 Task: Check GitHub-hosted runners for the repository "Javascript".
Action: Mouse moved to (1205, 237)
Screenshot: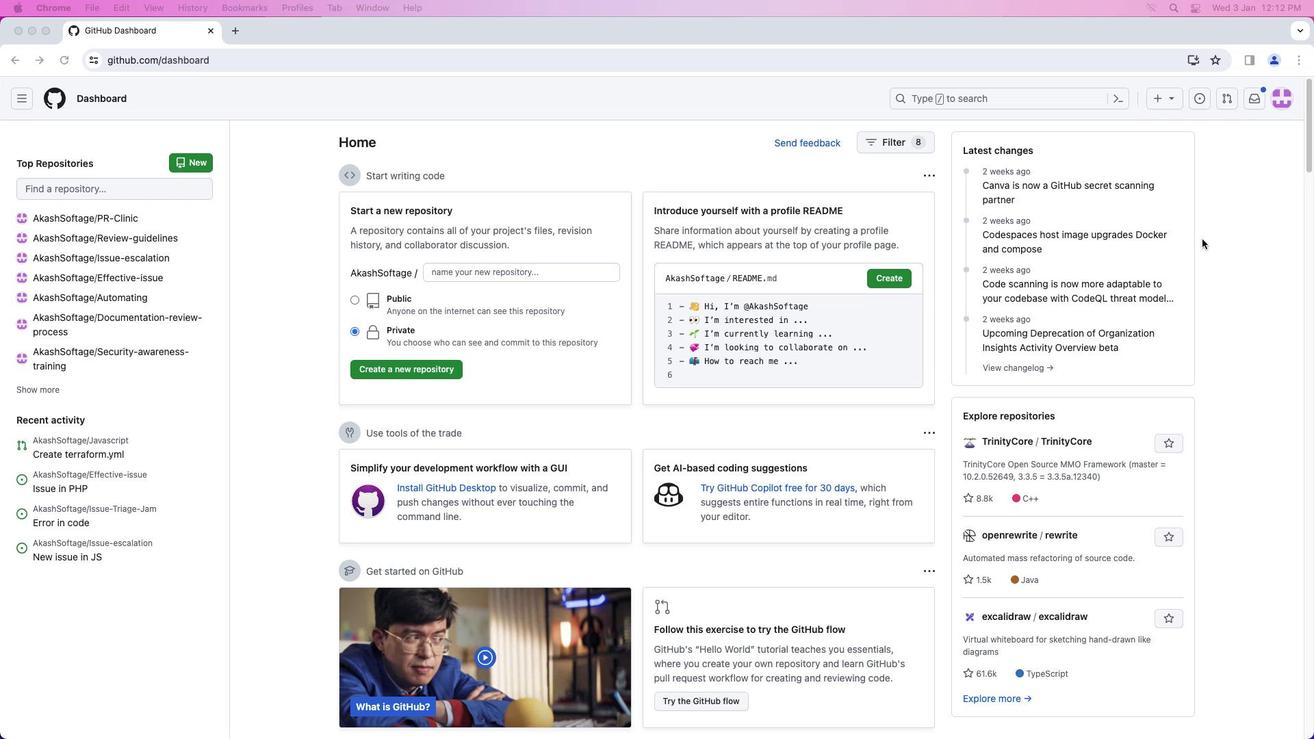 
Action: Mouse pressed left at (1205, 237)
Screenshot: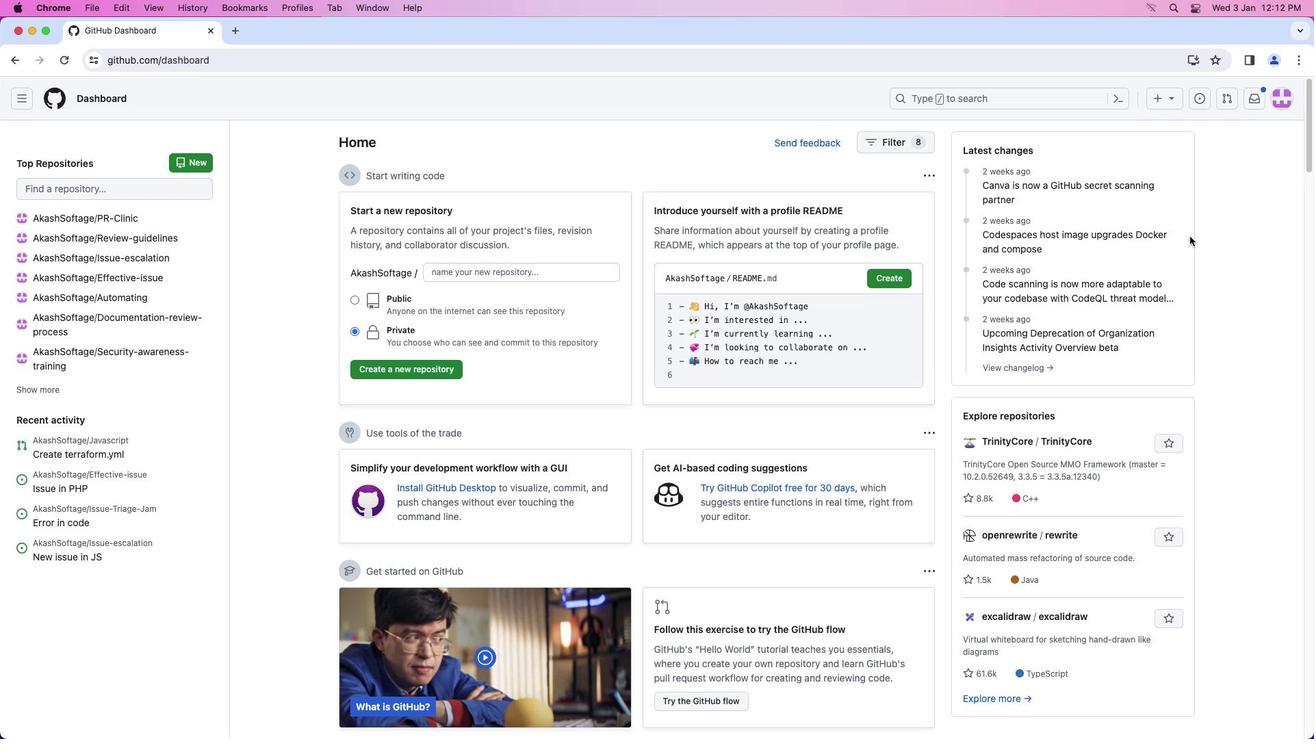 
Action: Mouse moved to (1287, 105)
Screenshot: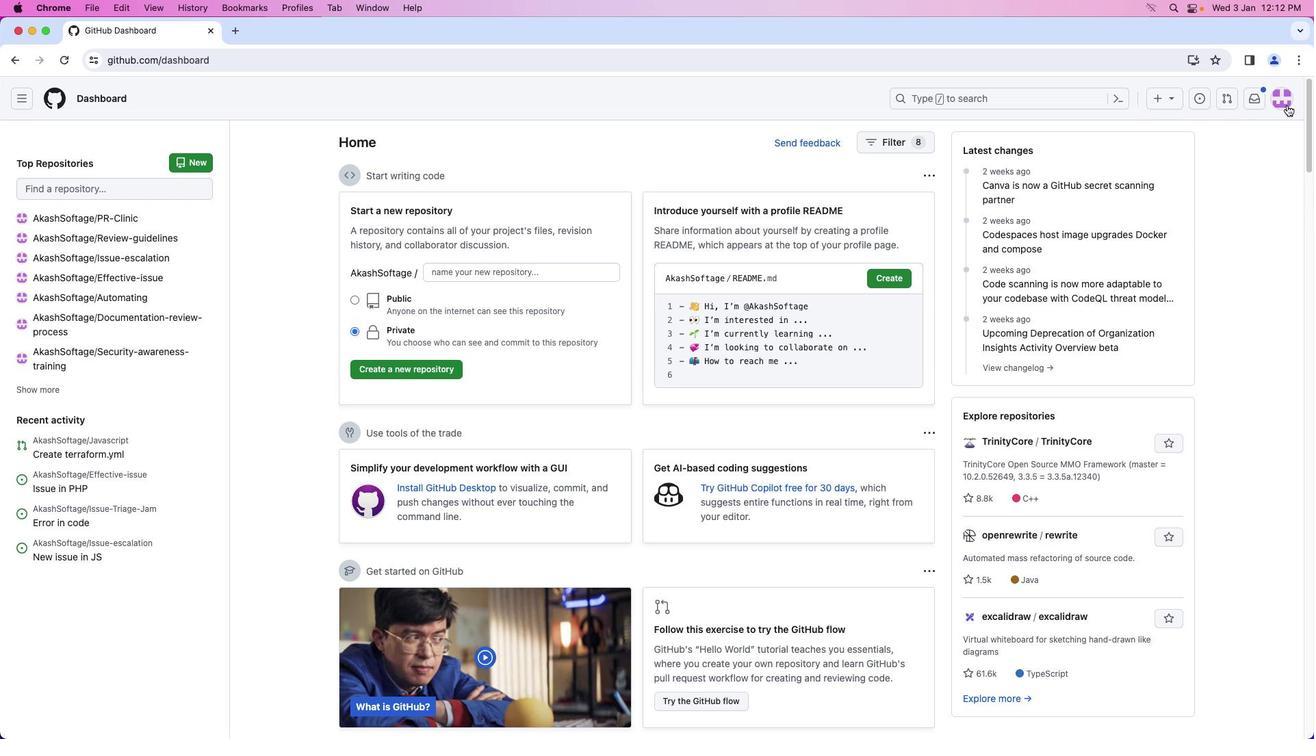 
Action: Mouse pressed left at (1287, 105)
Screenshot: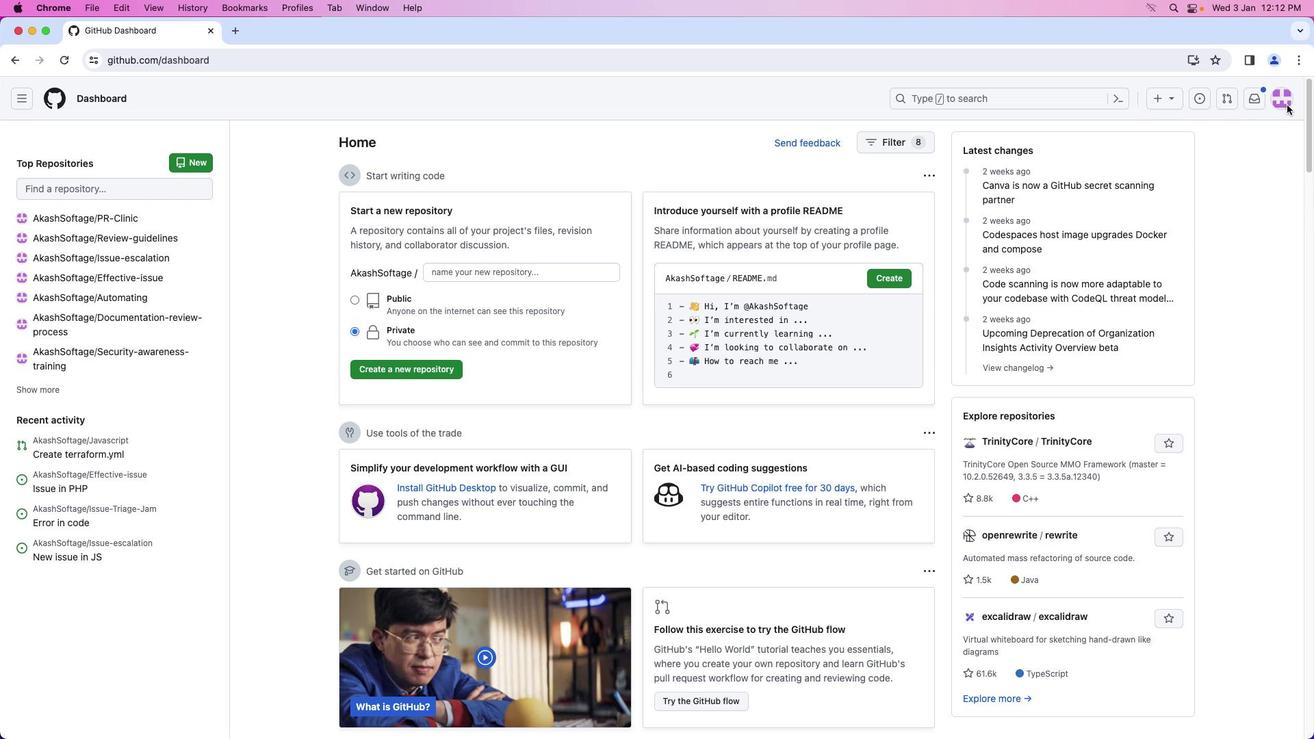 
Action: Mouse moved to (1179, 220)
Screenshot: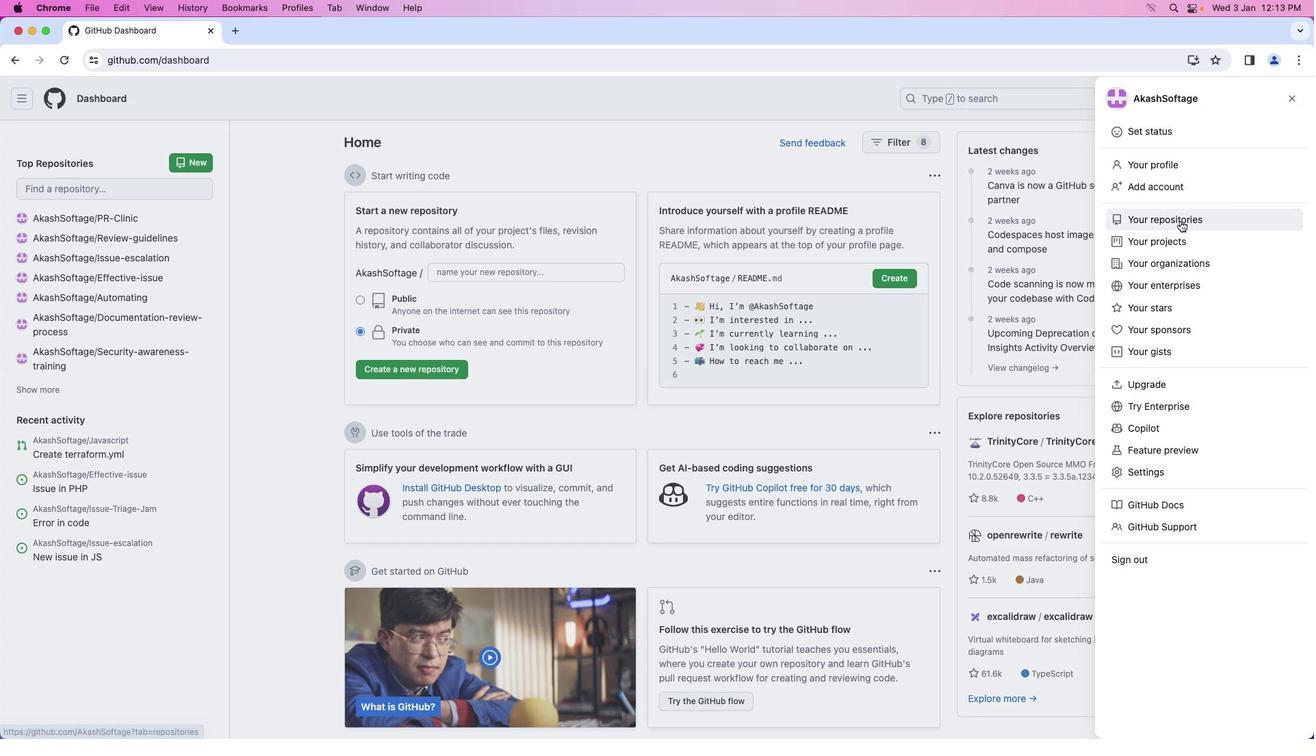 
Action: Mouse pressed left at (1179, 220)
Screenshot: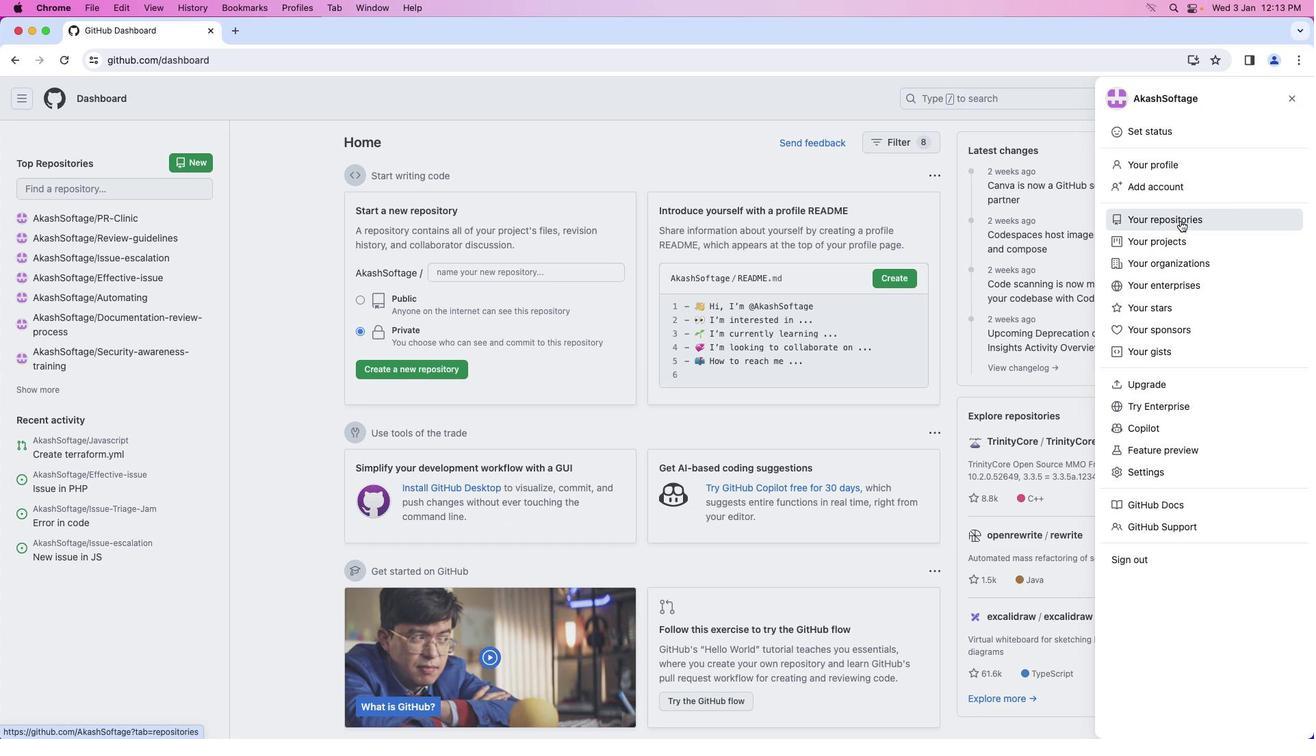 
Action: Mouse moved to (493, 227)
Screenshot: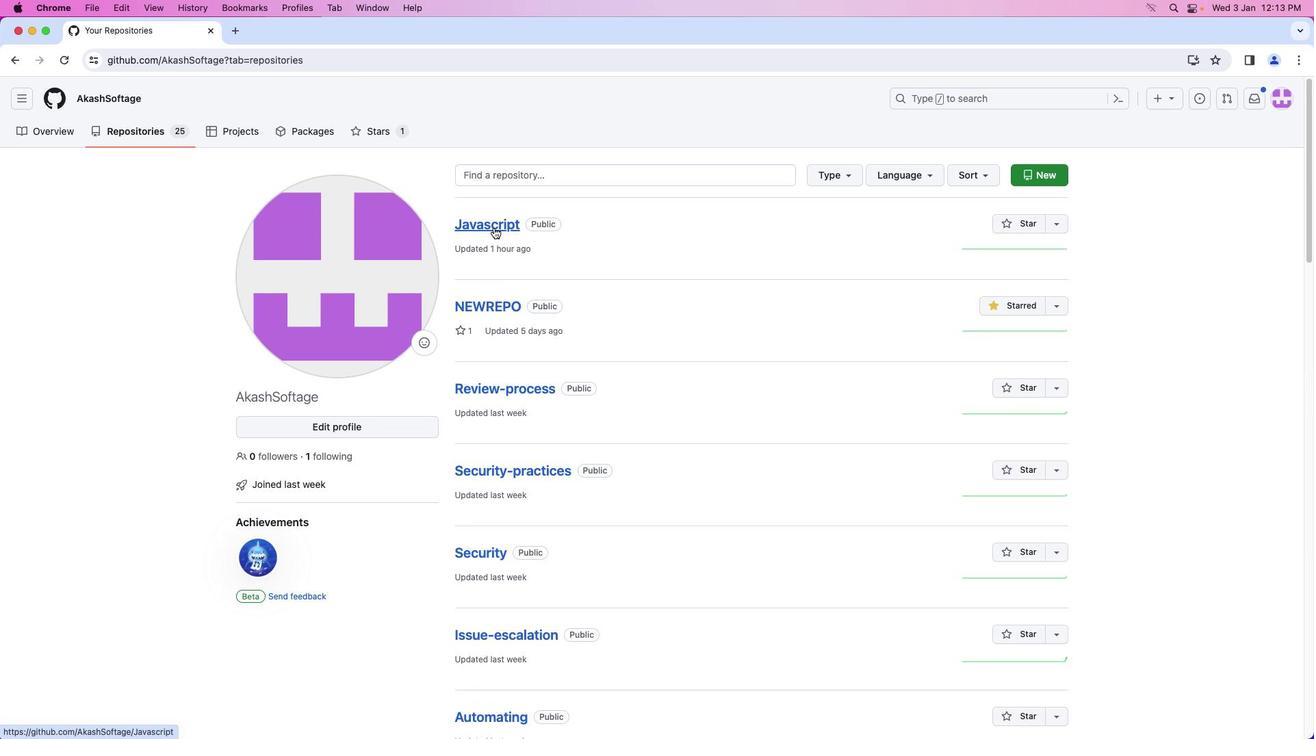 
Action: Mouse pressed left at (493, 227)
Screenshot: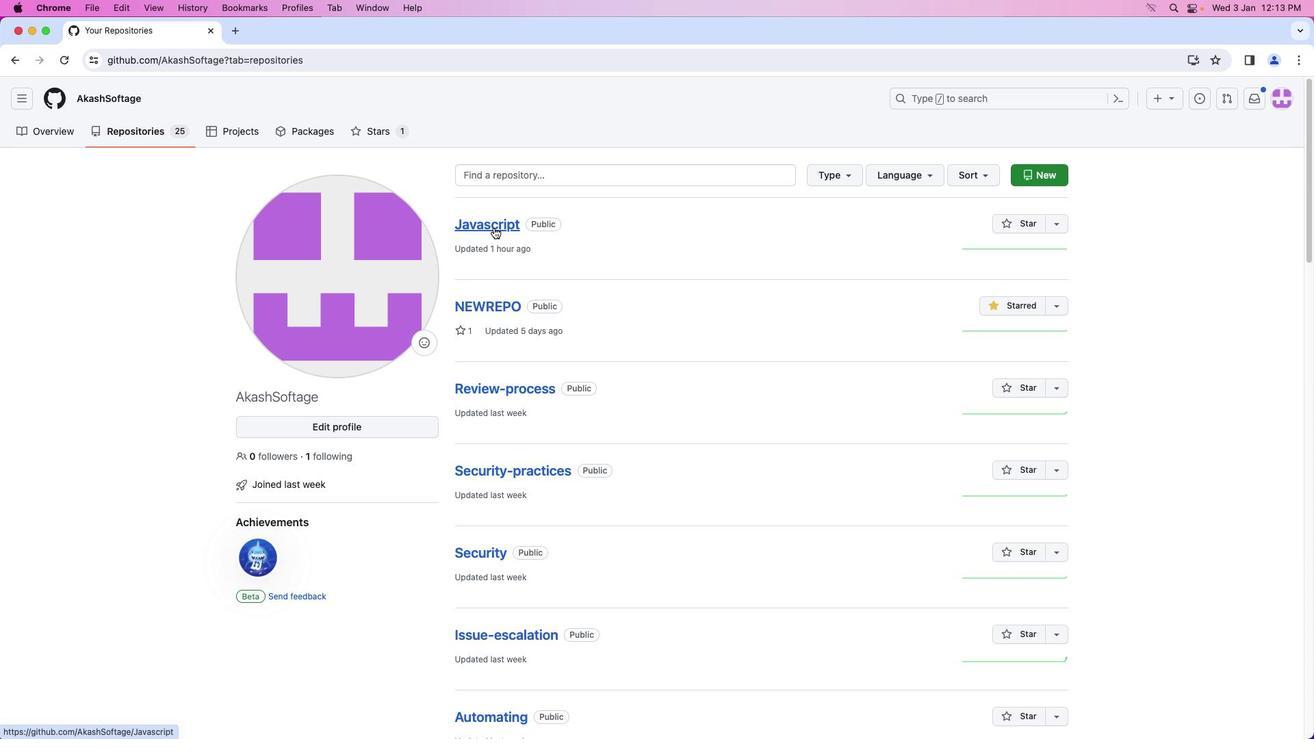 
Action: Mouse moved to (286, 131)
Screenshot: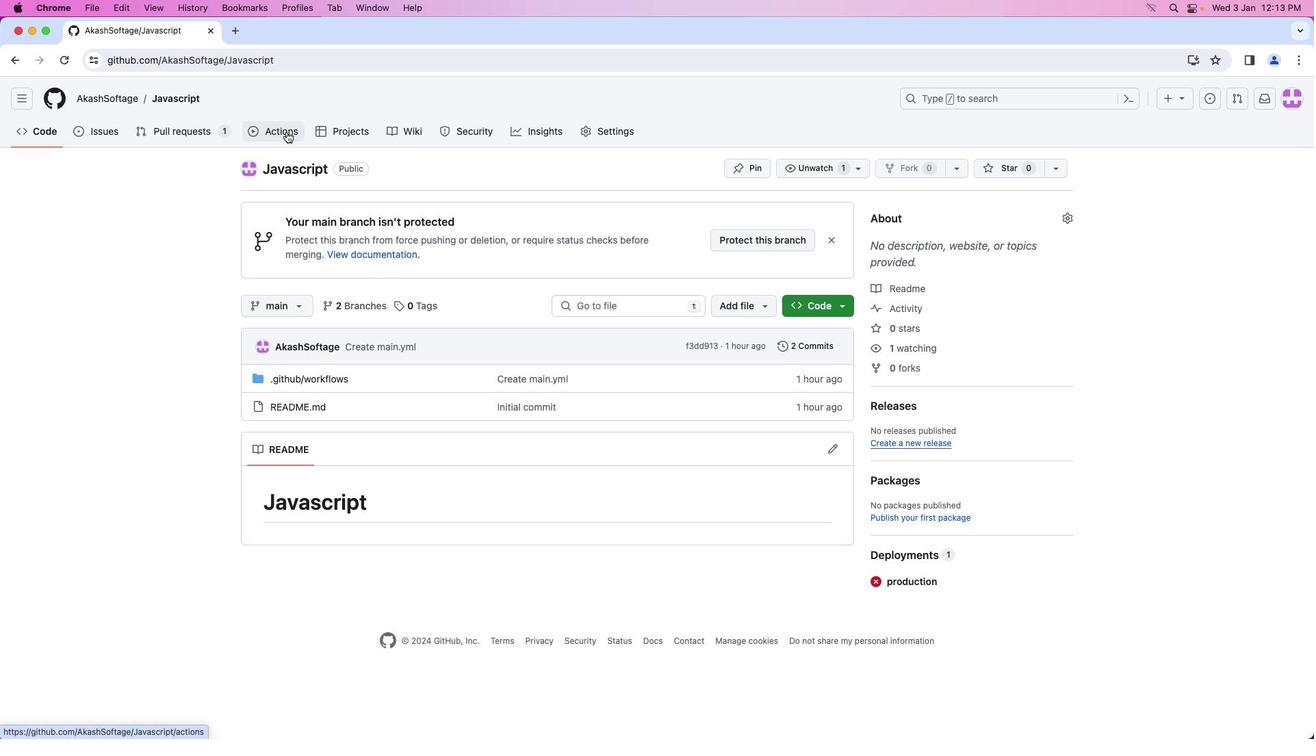
Action: Mouse pressed left at (286, 131)
Screenshot: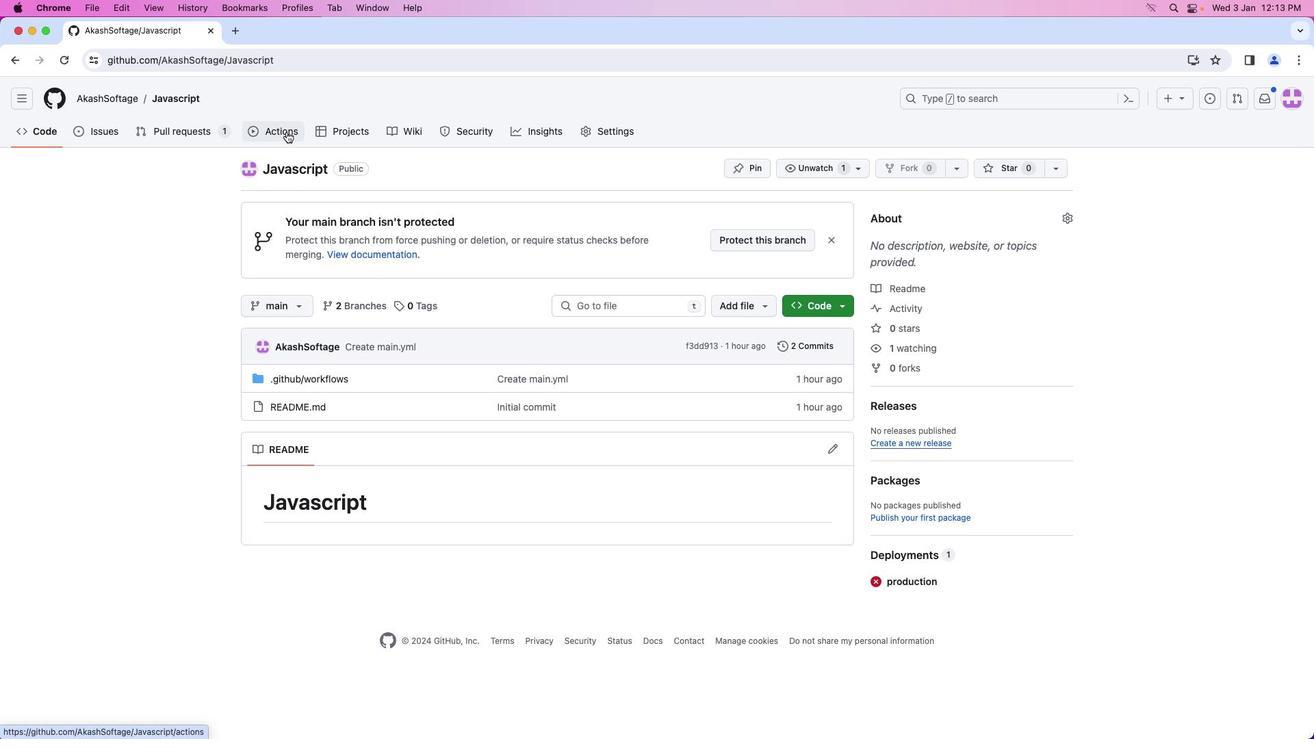 
Action: Mouse moved to (104, 353)
Screenshot: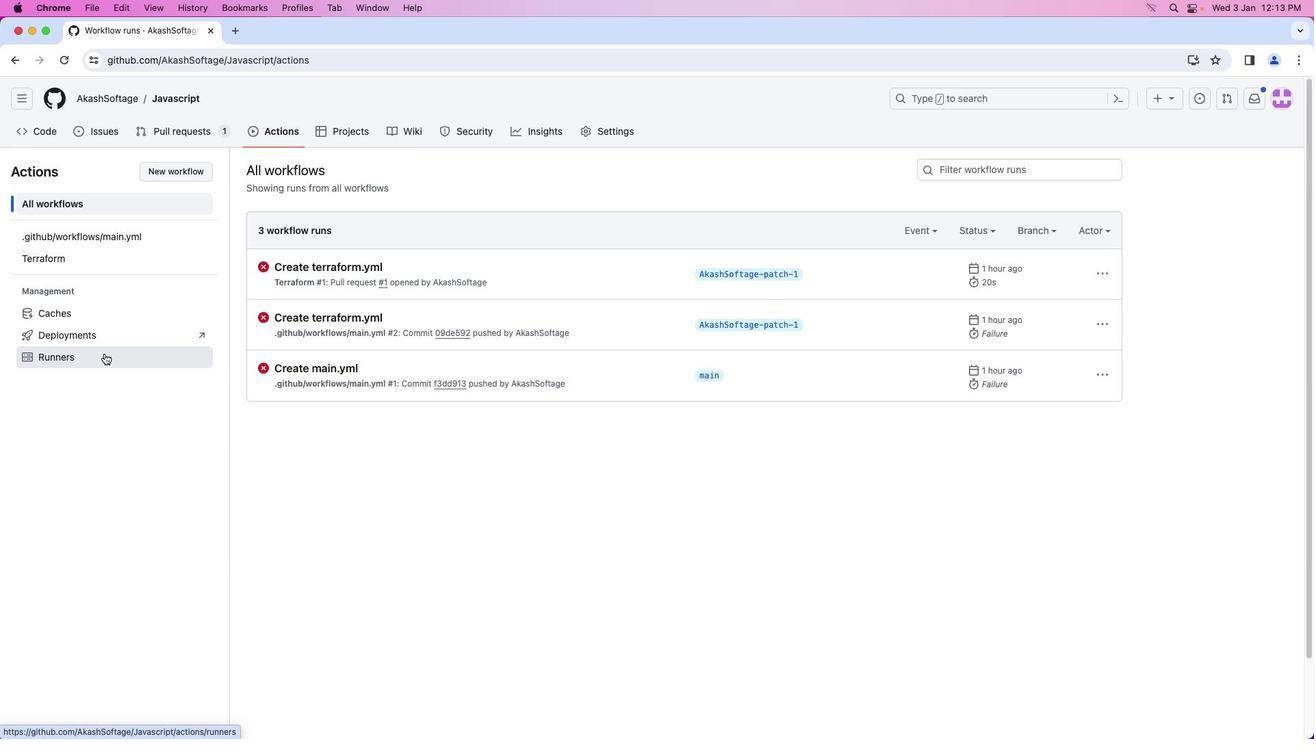 
Action: Mouse pressed left at (104, 353)
Screenshot: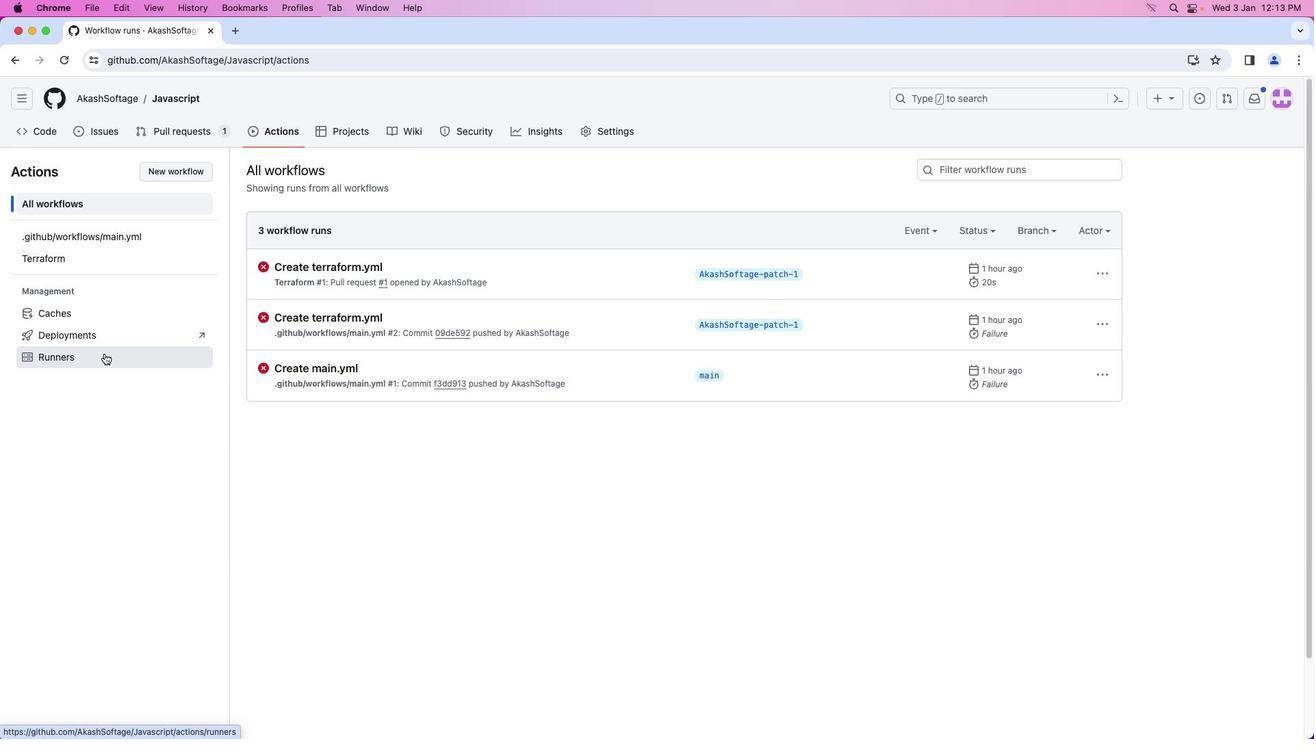 
Action: Mouse moved to (307, 227)
Screenshot: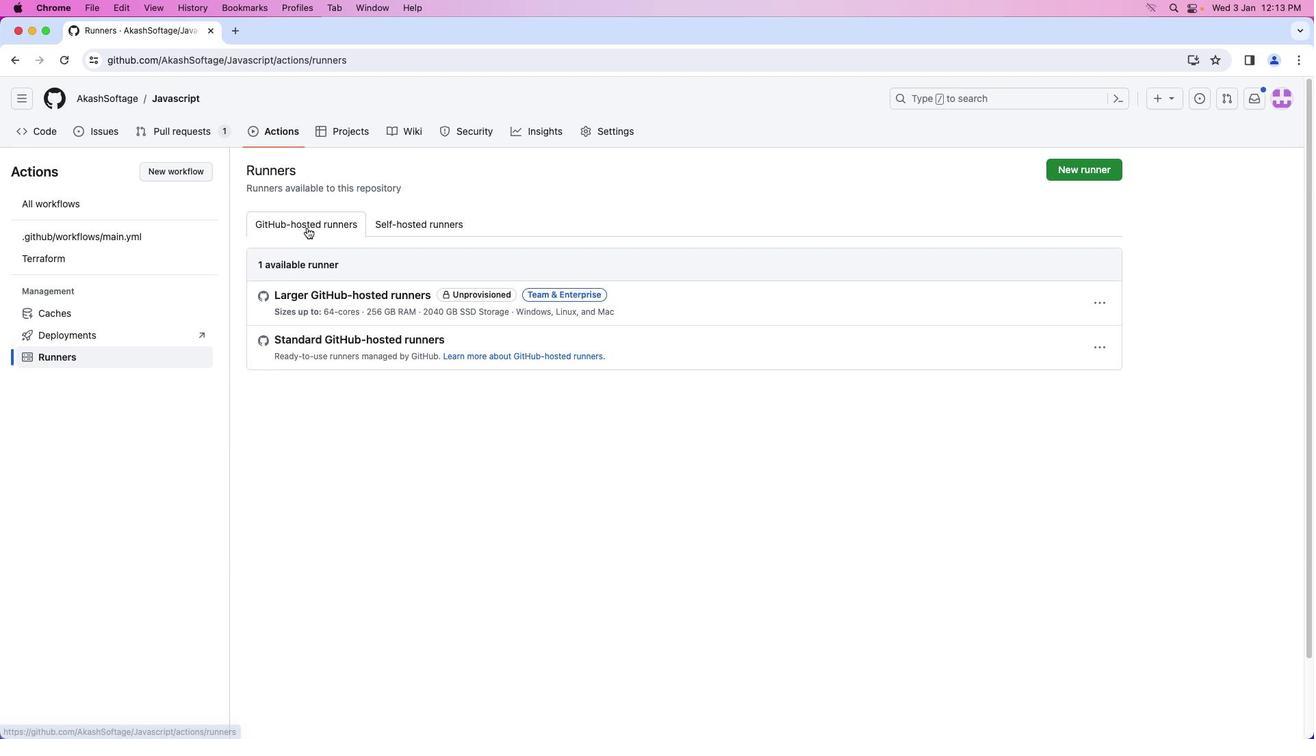 
Action: Mouse pressed left at (307, 227)
Screenshot: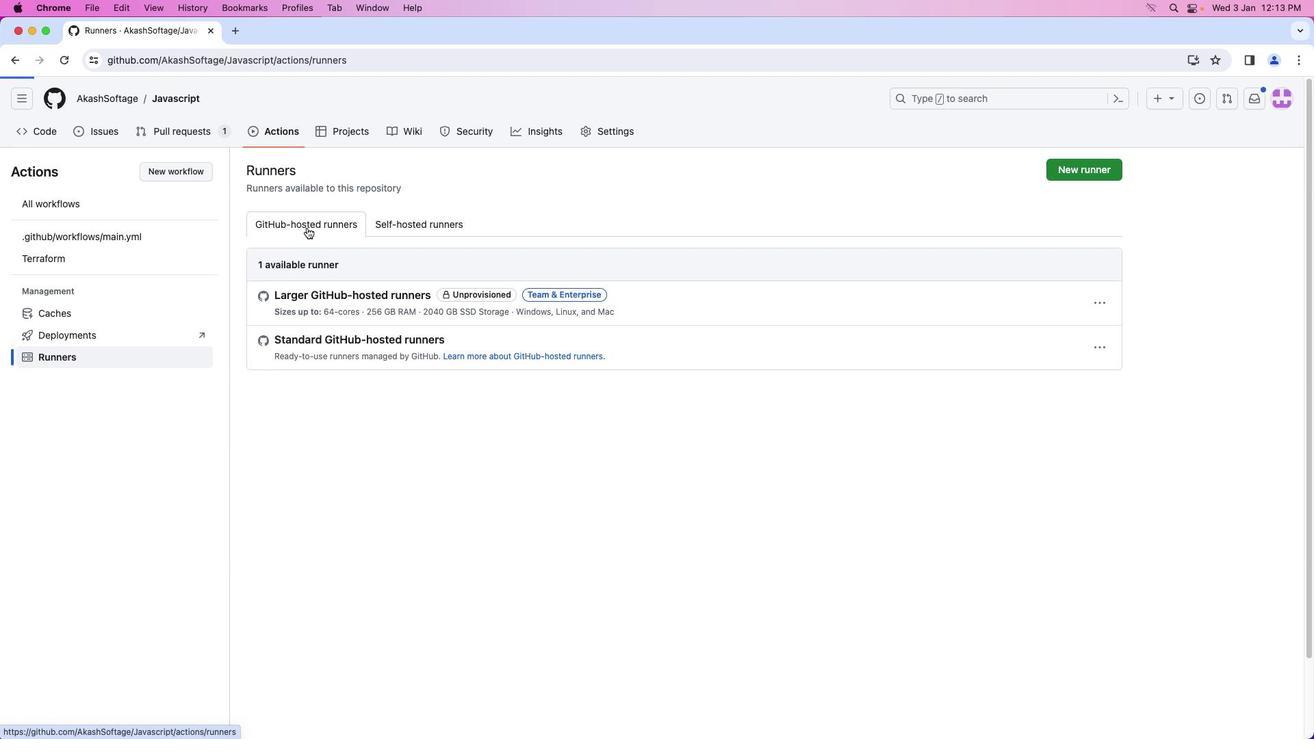 
